 Task: Change the calendar time scale to 60-minute intervals in Microsoft Outlook.
Action: Mouse moved to (15, 73)
Screenshot: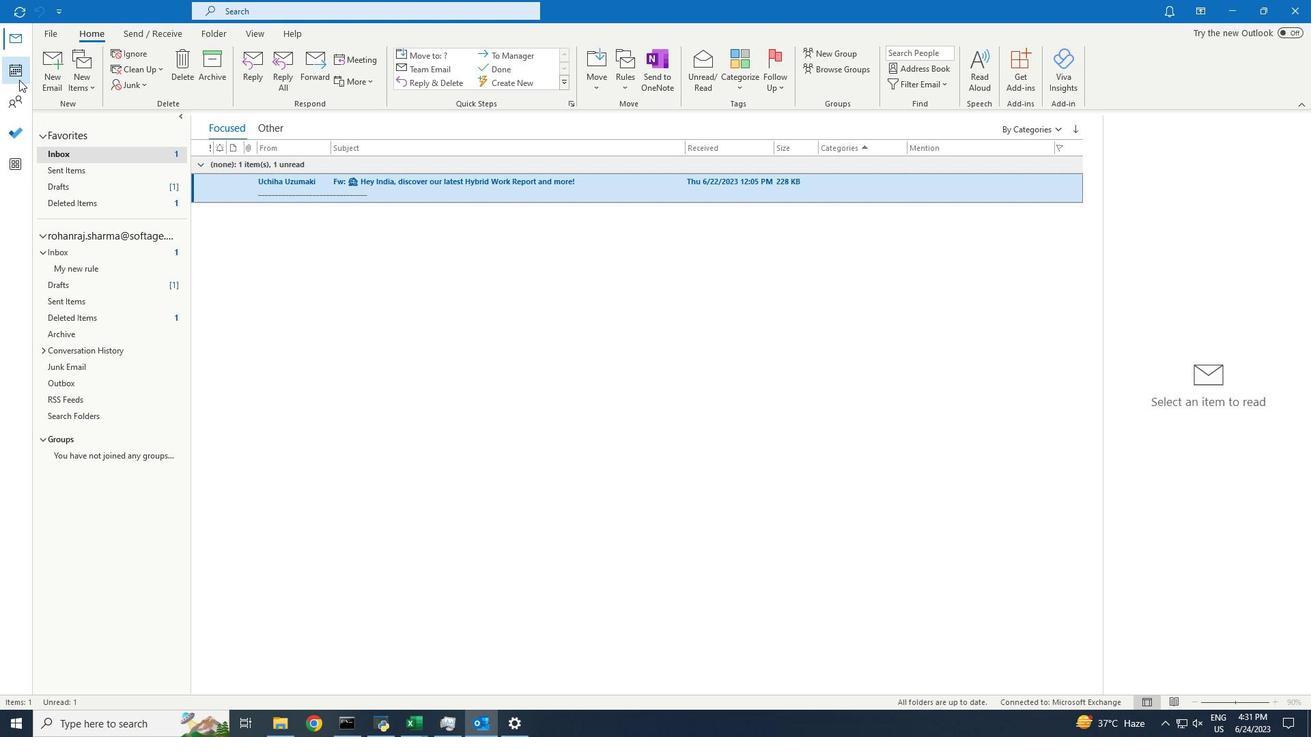
Action: Mouse pressed left at (15, 73)
Screenshot: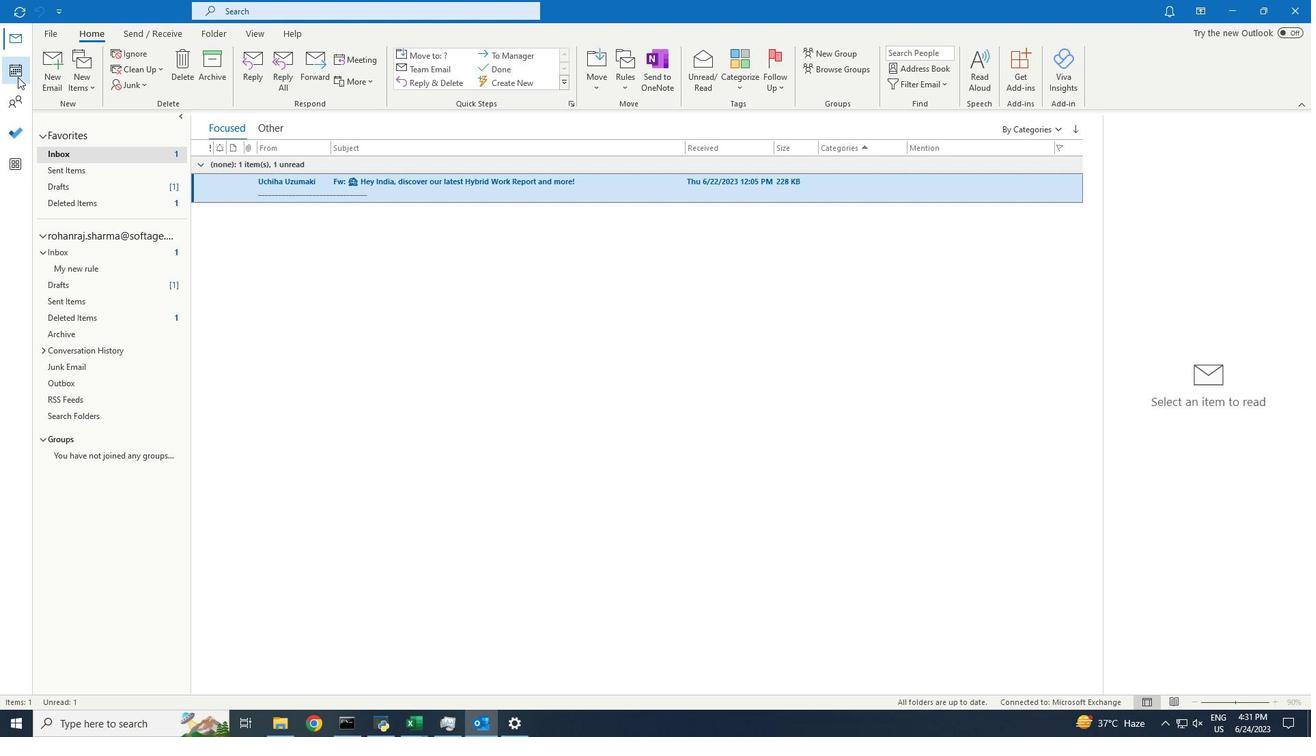 
Action: Mouse moved to (250, 34)
Screenshot: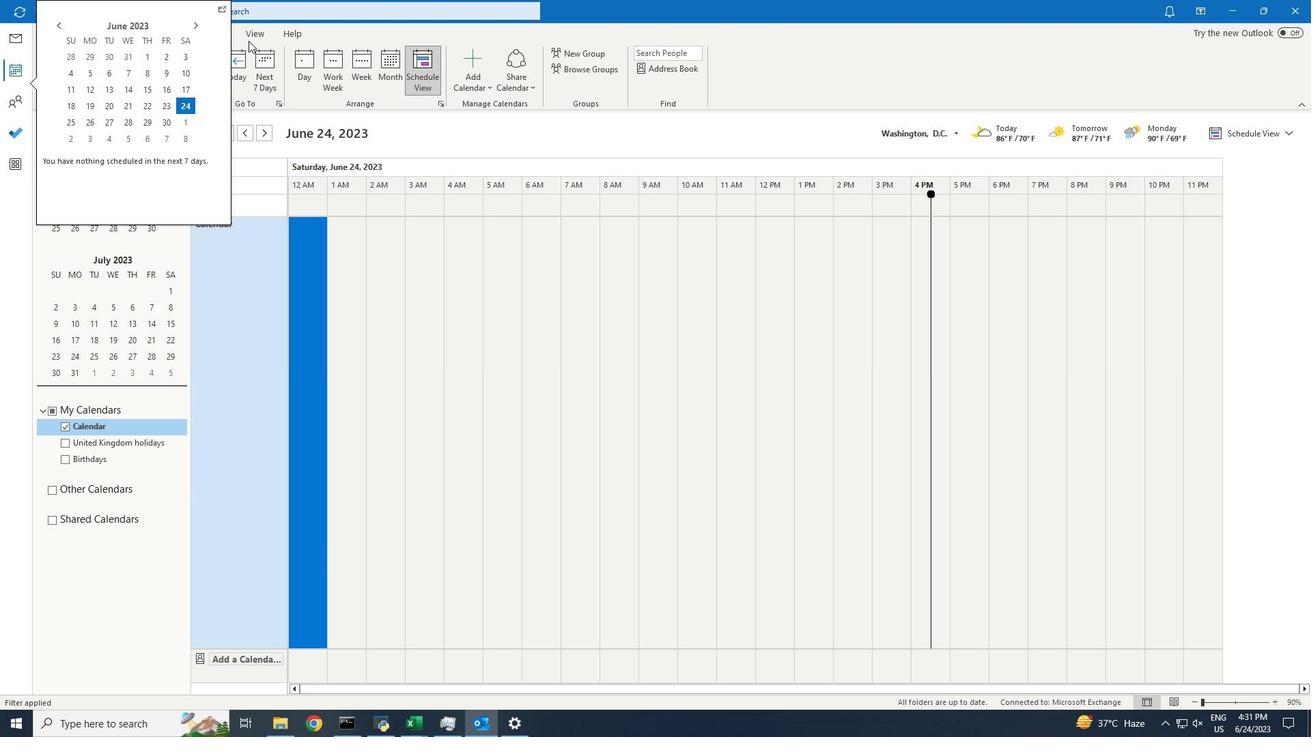 
Action: Mouse pressed left at (250, 34)
Screenshot: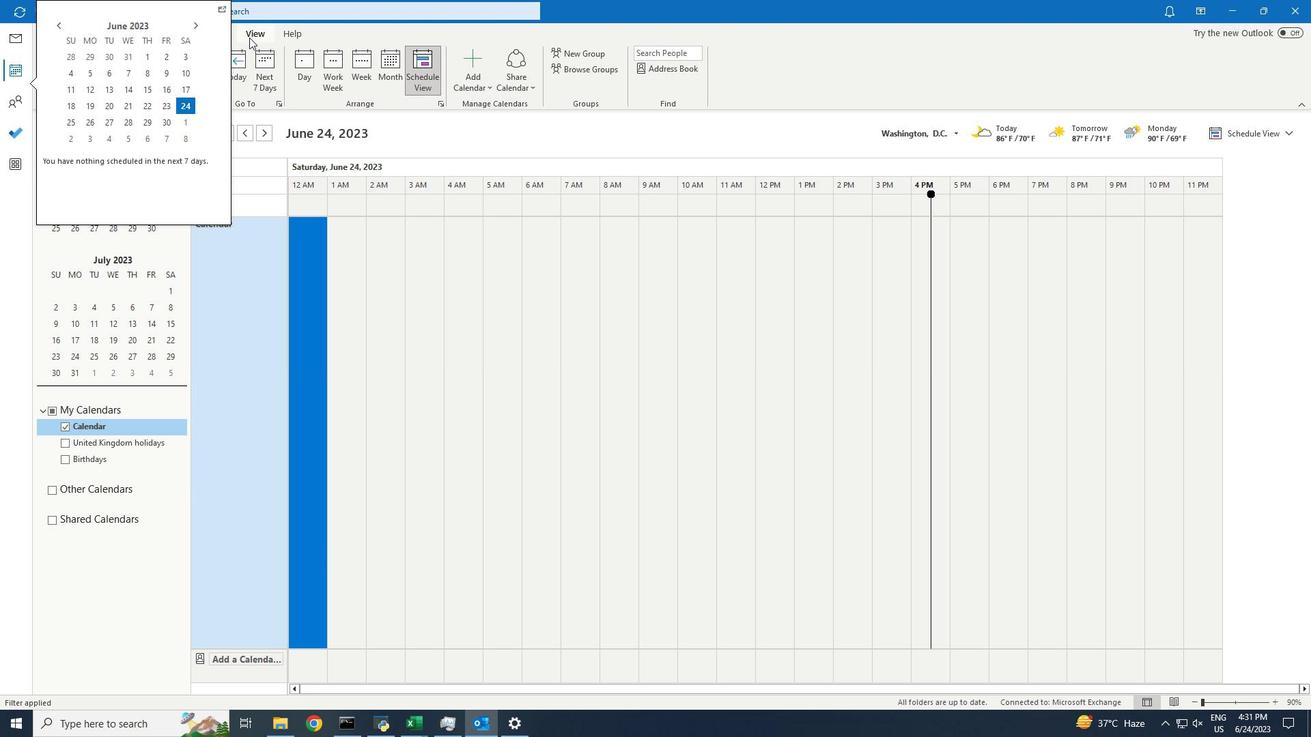 
Action: Mouse moved to (339, 48)
Screenshot: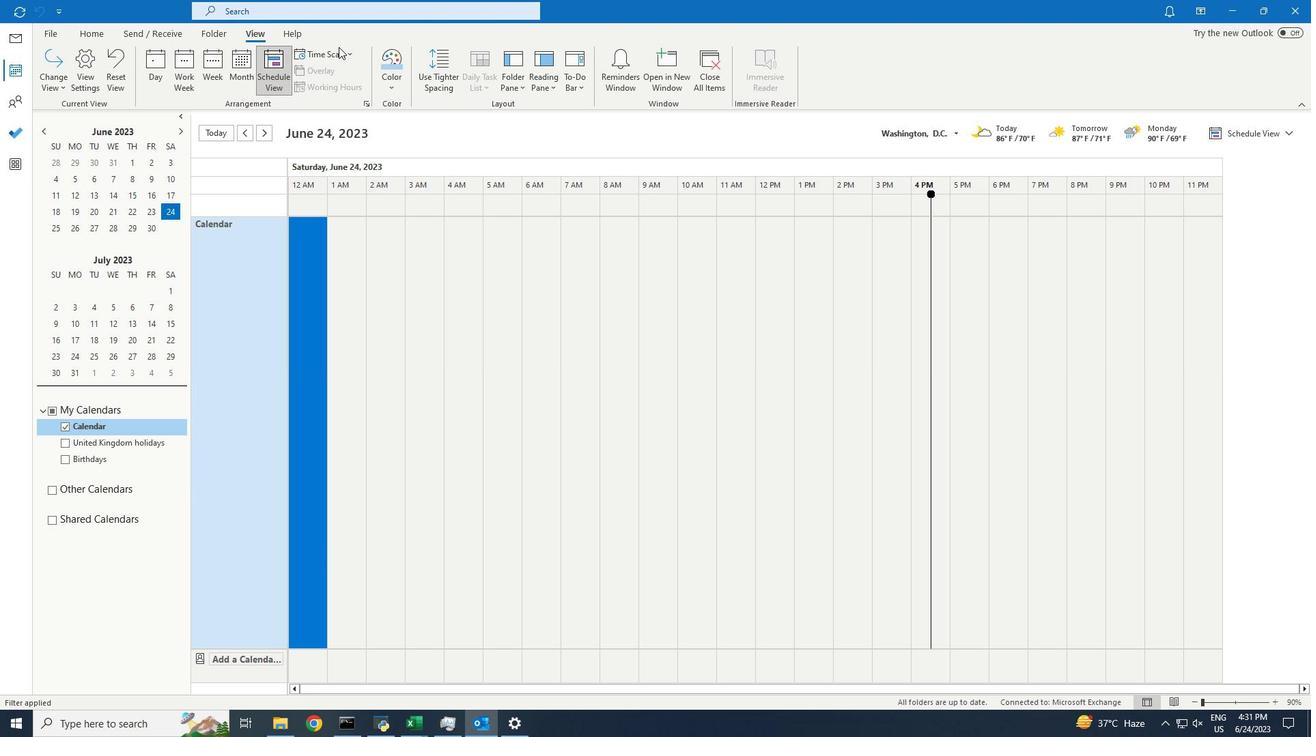 
Action: Mouse pressed left at (339, 48)
Screenshot: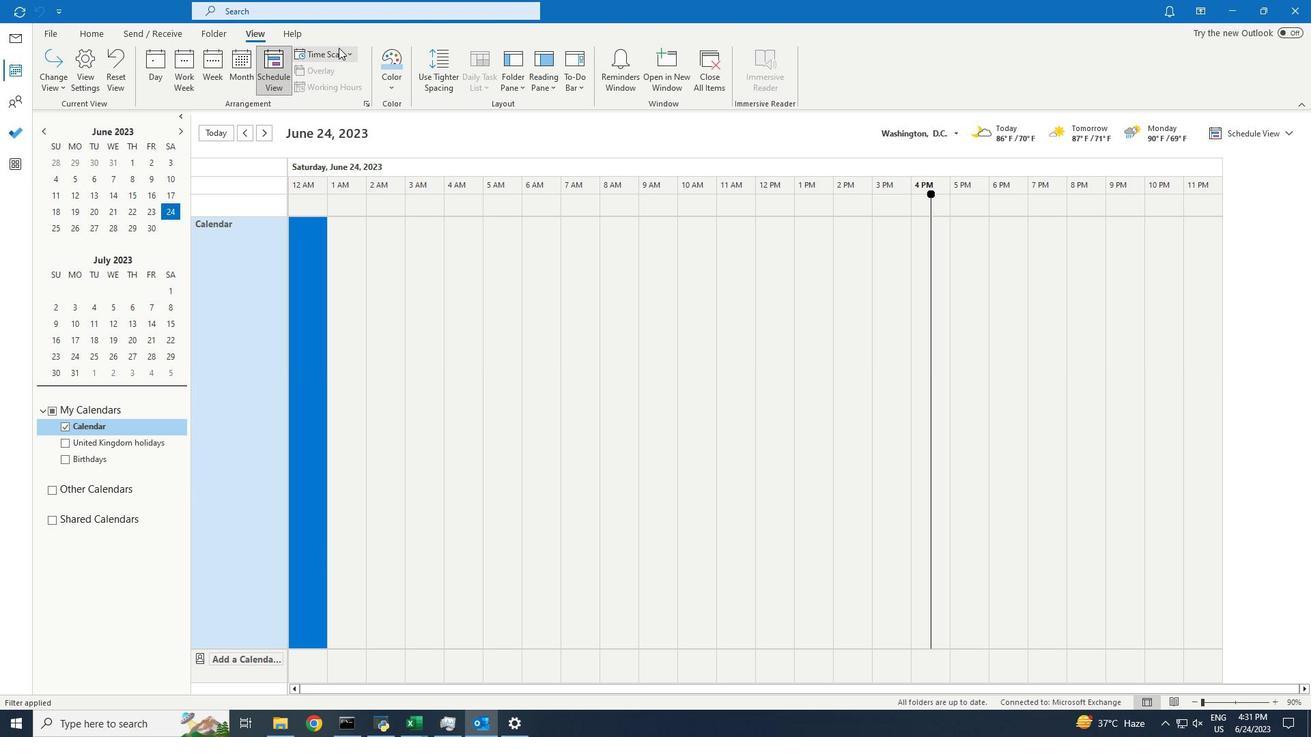 
Action: Mouse moved to (337, 124)
Screenshot: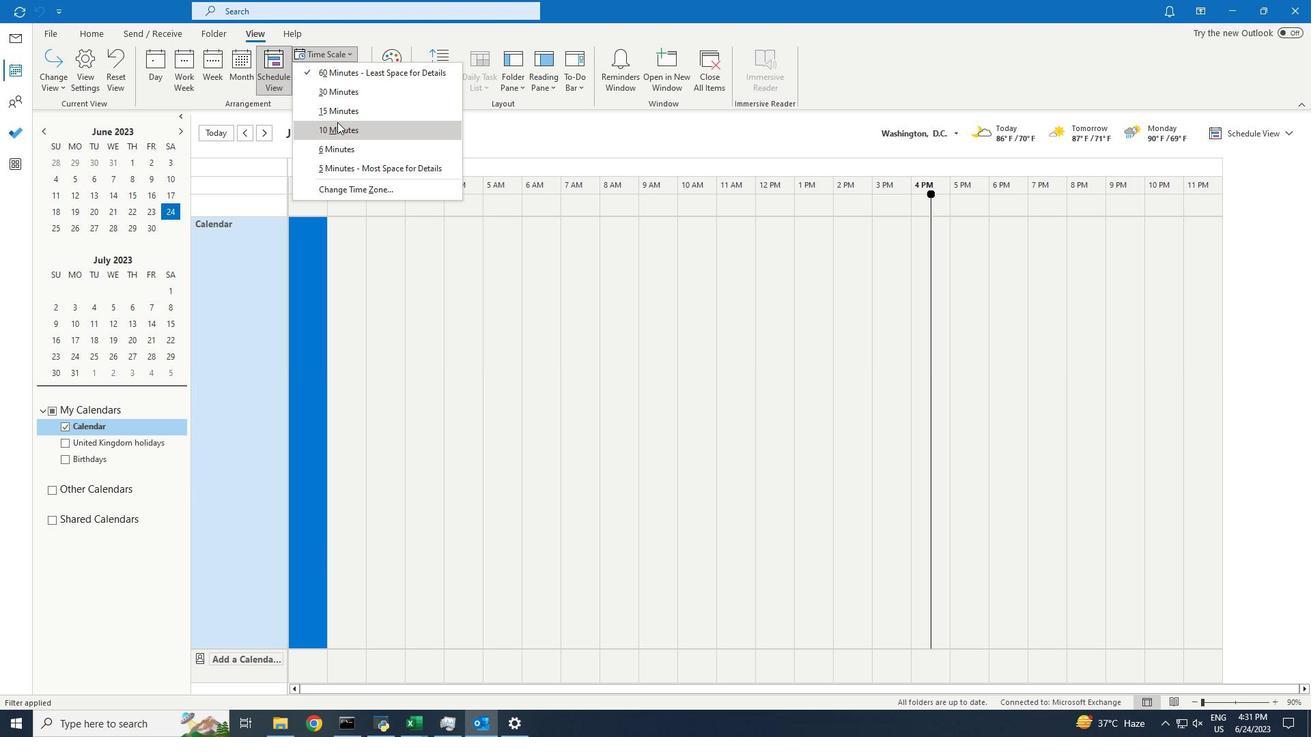 
Action: Mouse pressed left at (337, 124)
Screenshot: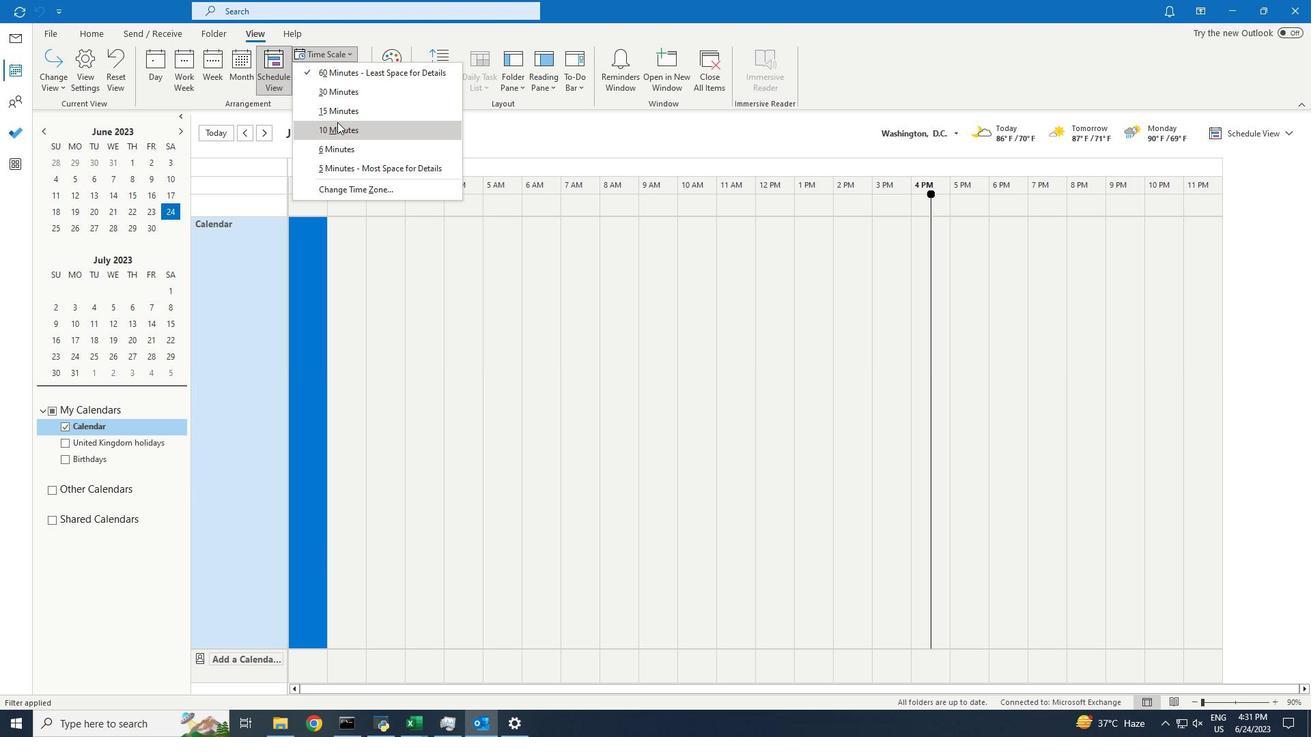 
Action: Mouse moved to (385, 273)
Screenshot: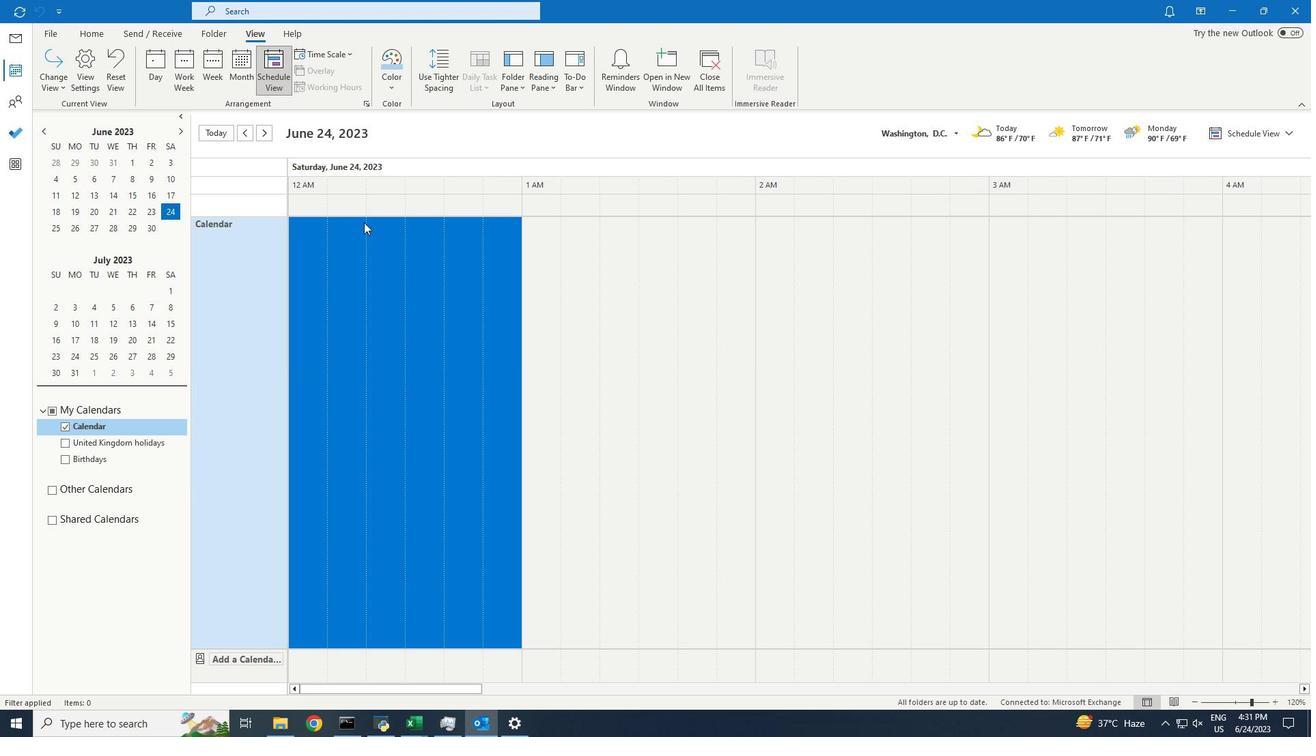 
